 Task: Add the task  Develop a new online tool for online reputation management to the section Epic Expedition in the project ArmorTech and add a Due Date to the respective task as 2024/03/19
Action: Mouse moved to (507, 351)
Screenshot: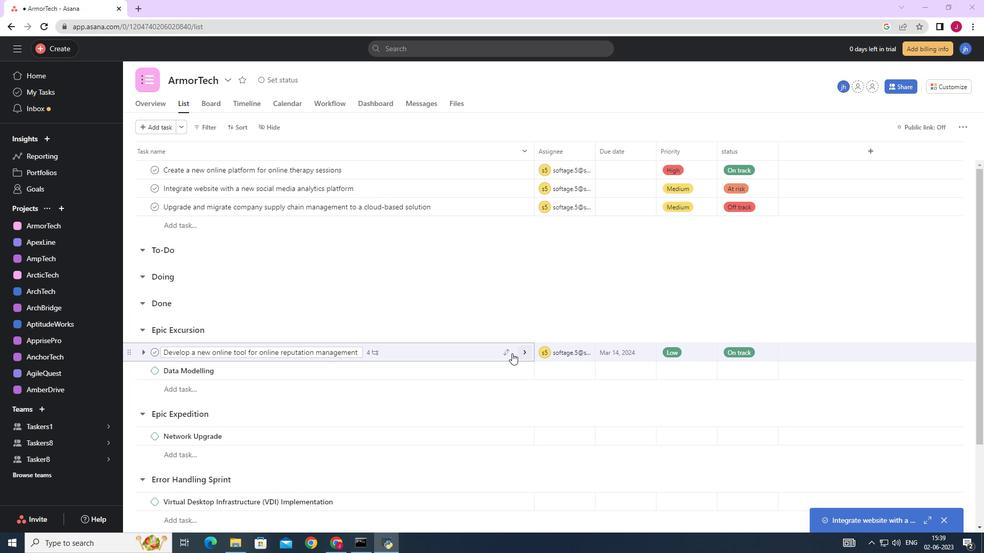 
Action: Mouse pressed left at (507, 351)
Screenshot: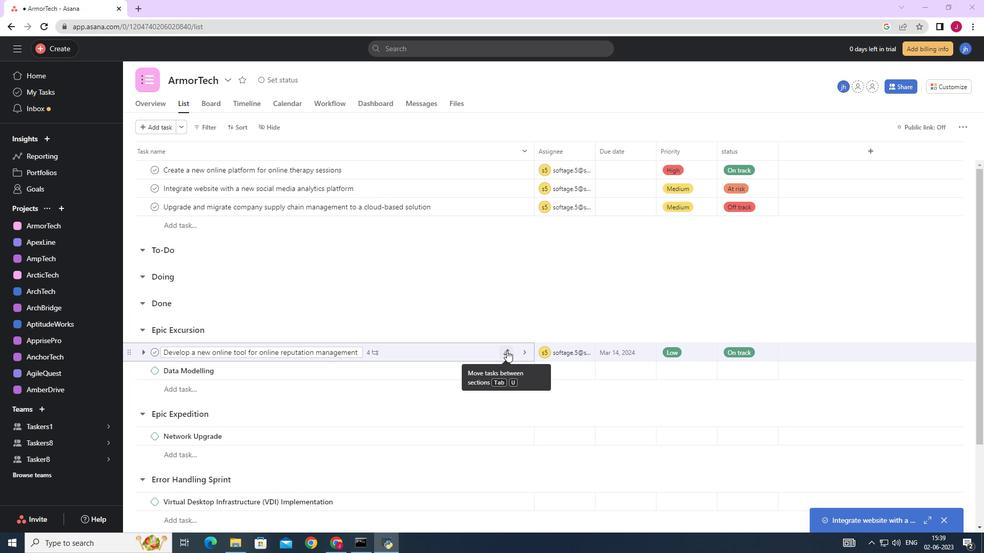
Action: Mouse moved to (464, 297)
Screenshot: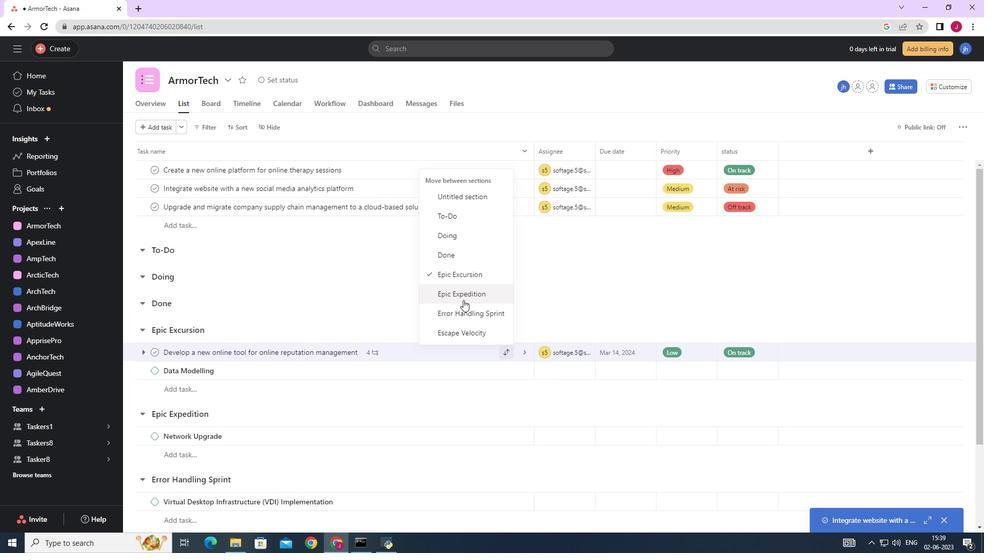 
Action: Mouse pressed left at (464, 297)
Screenshot: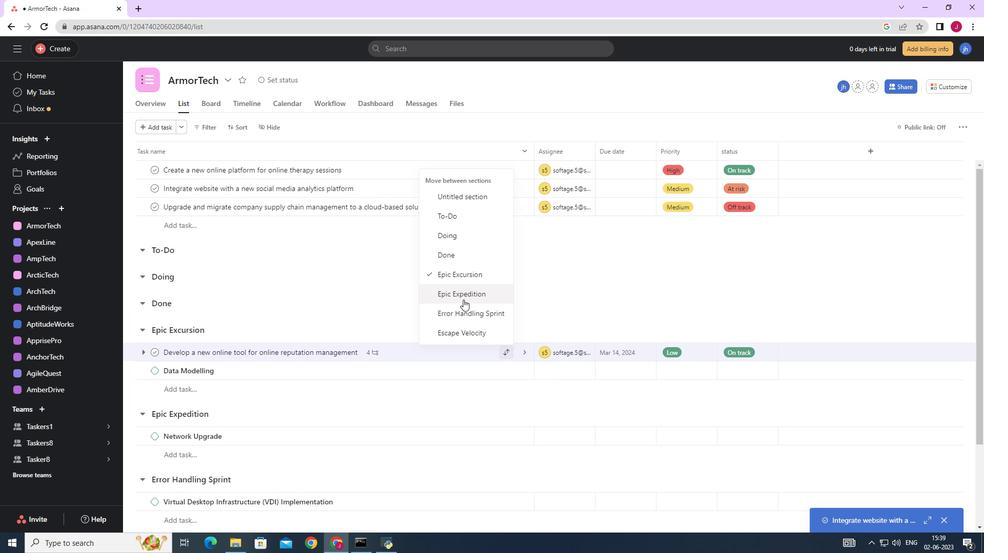 
Action: Mouse moved to (649, 420)
Screenshot: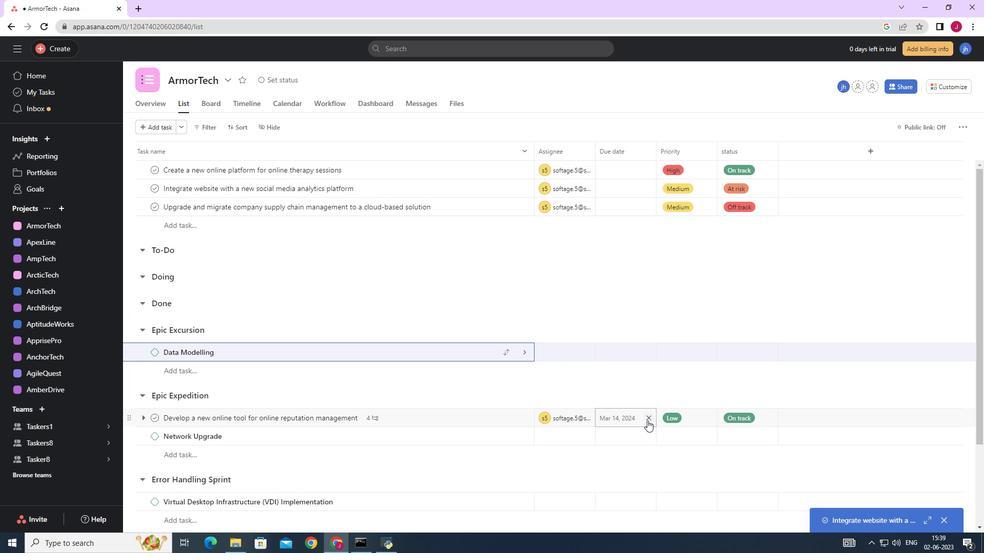 
Action: Mouse pressed left at (649, 420)
Screenshot: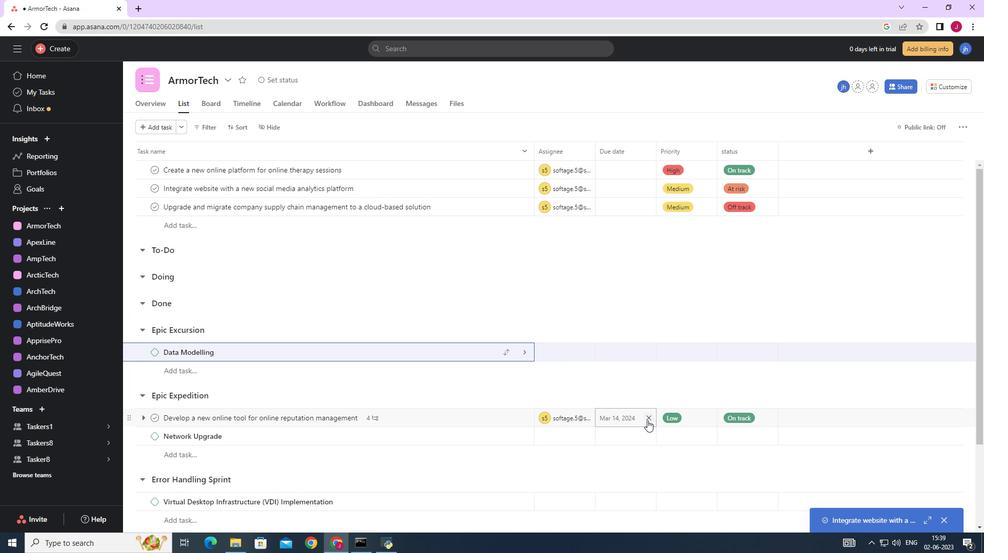 
Action: Mouse moved to (619, 416)
Screenshot: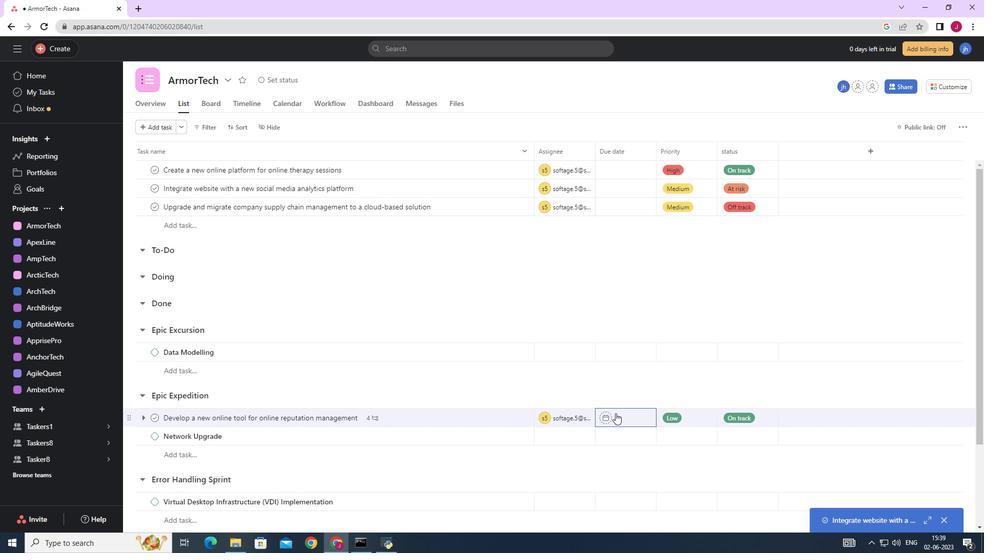 
Action: Mouse pressed left at (619, 416)
Screenshot: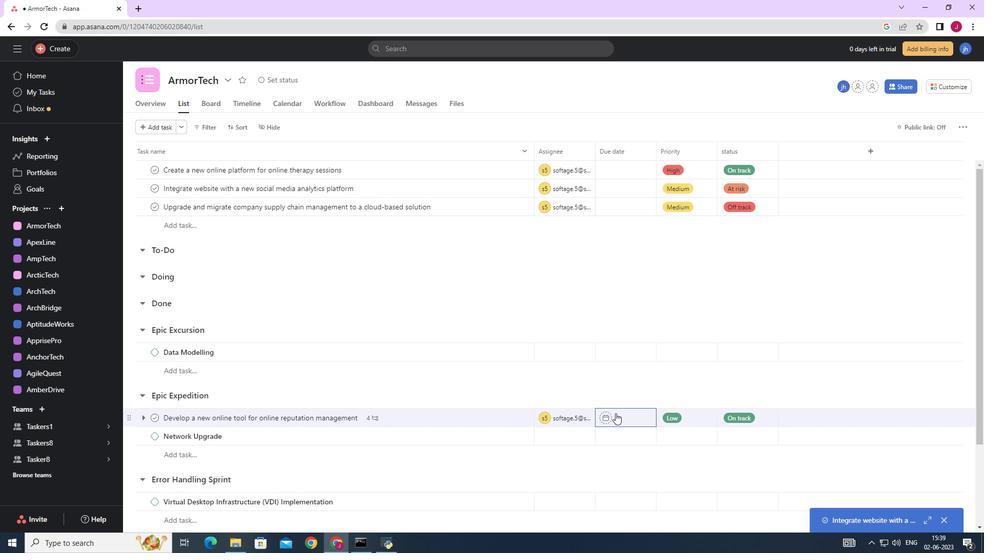 
Action: Mouse moved to (728, 256)
Screenshot: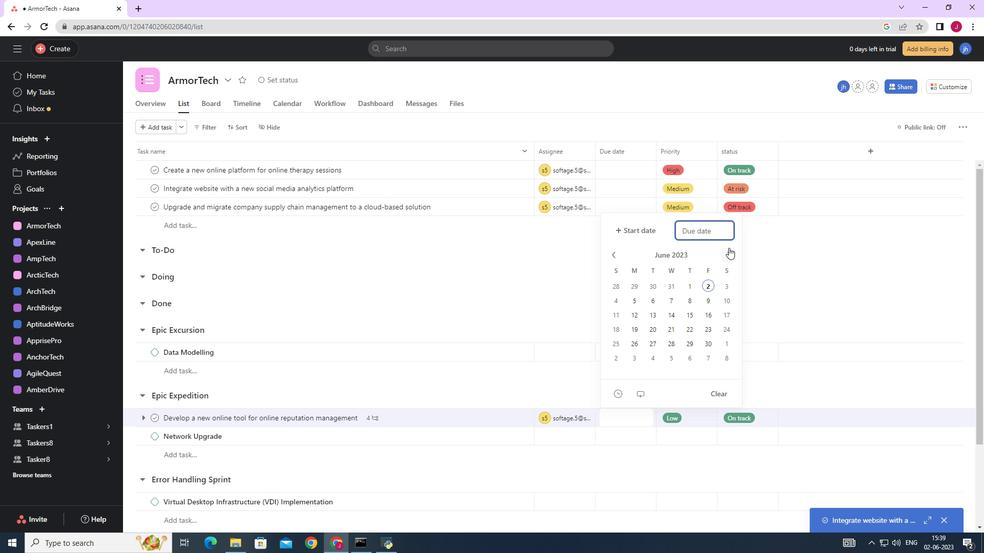 
Action: Mouse pressed left at (728, 256)
Screenshot: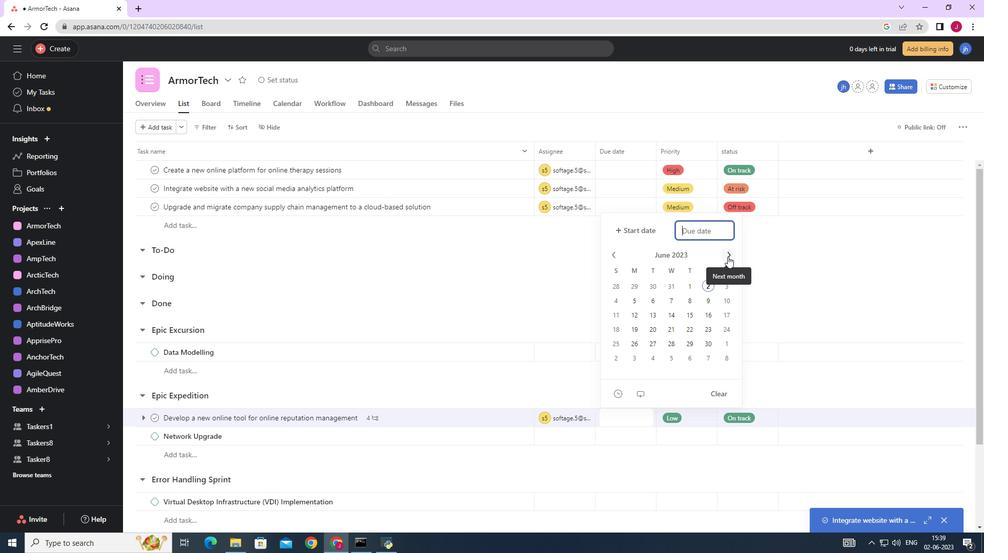 
Action: Mouse pressed left at (728, 256)
Screenshot: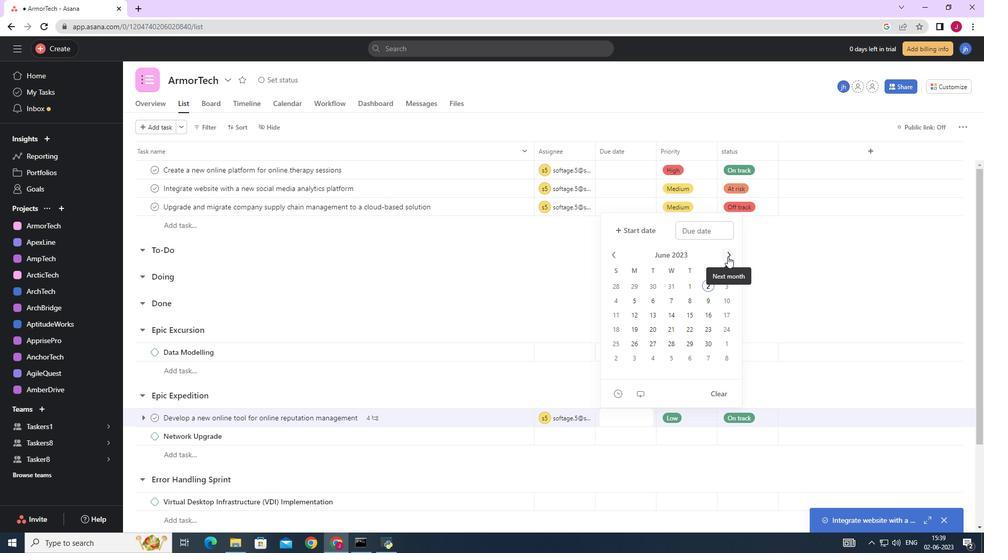 
Action: Mouse pressed left at (728, 256)
Screenshot: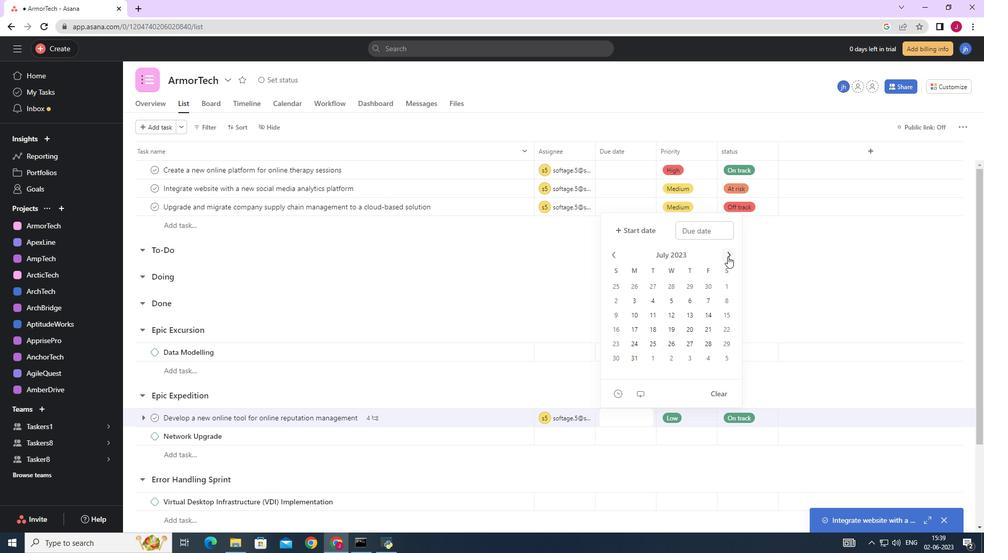 
Action: Mouse pressed left at (728, 256)
Screenshot: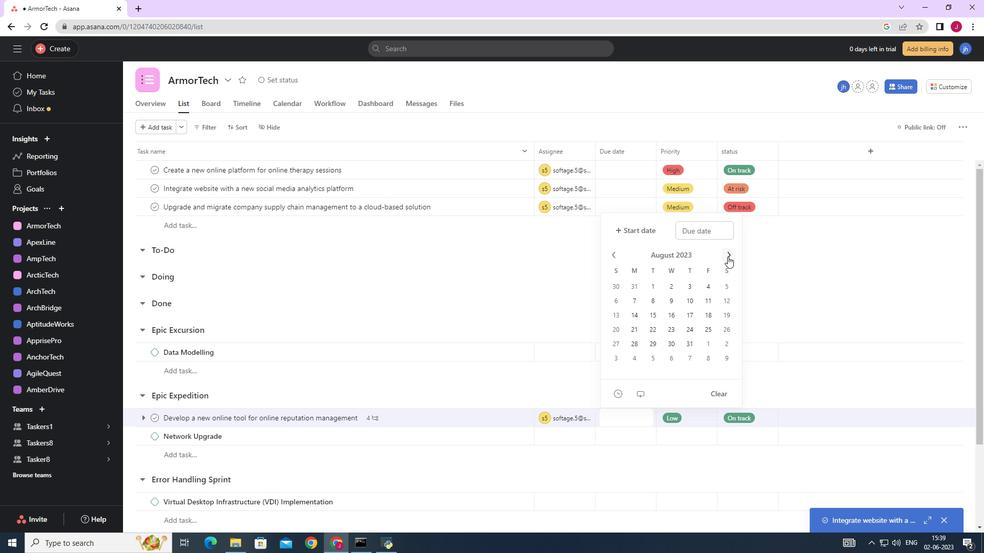 
Action: Mouse pressed left at (728, 256)
Screenshot: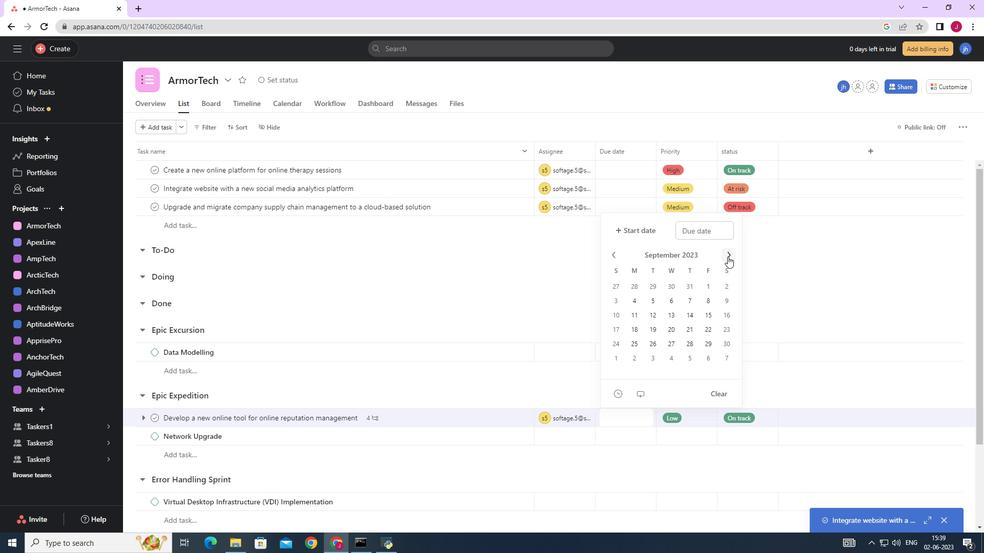 
Action: Mouse pressed left at (728, 256)
Screenshot: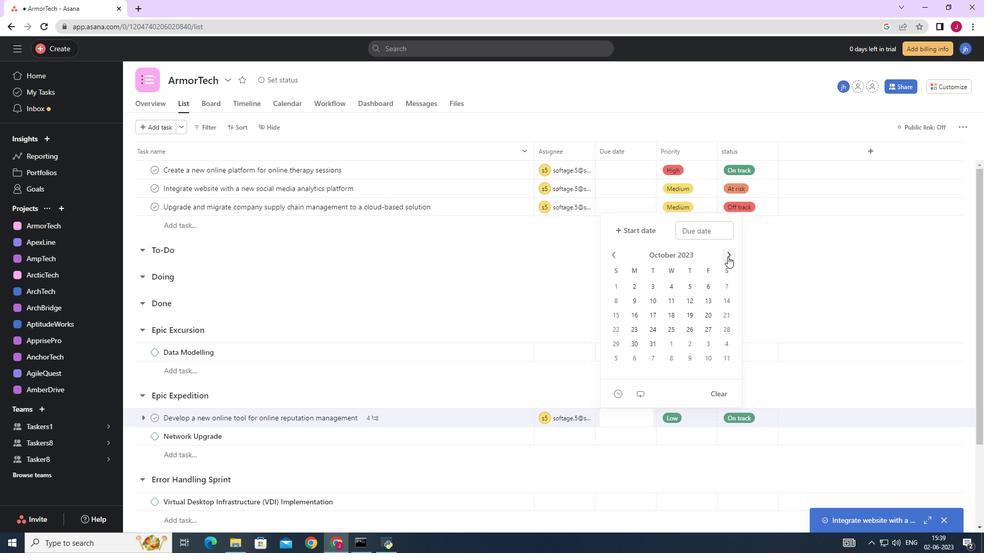 
Action: Mouse pressed left at (728, 256)
Screenshot: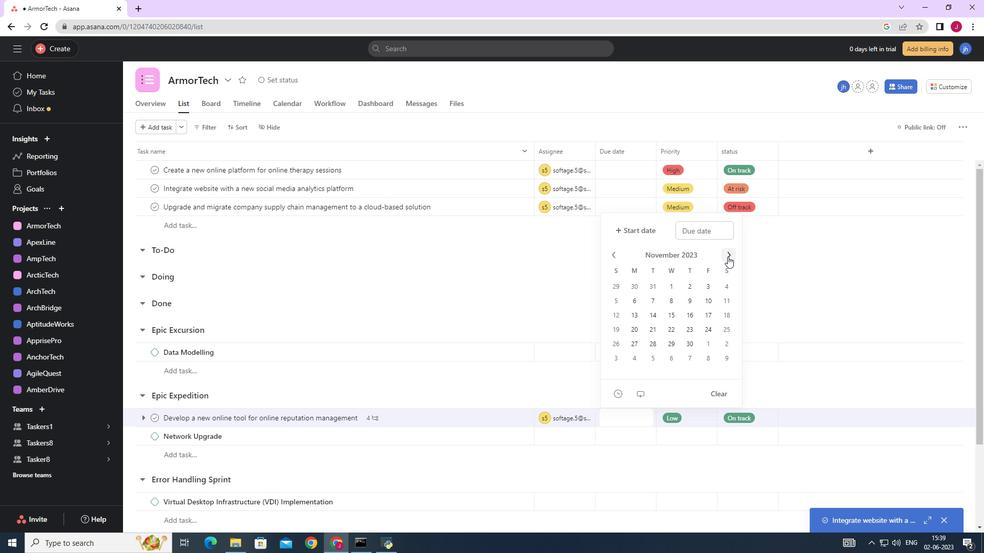 
Action: Mouse pressed left at (728, 256)
Screenshot: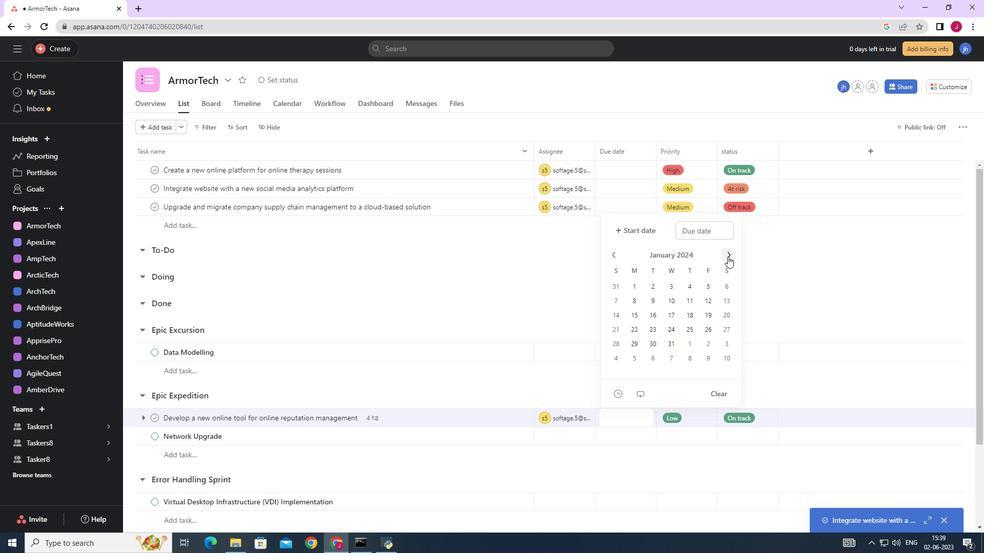 
Action: Mouse pressed left at (728, 256)
Screenshot: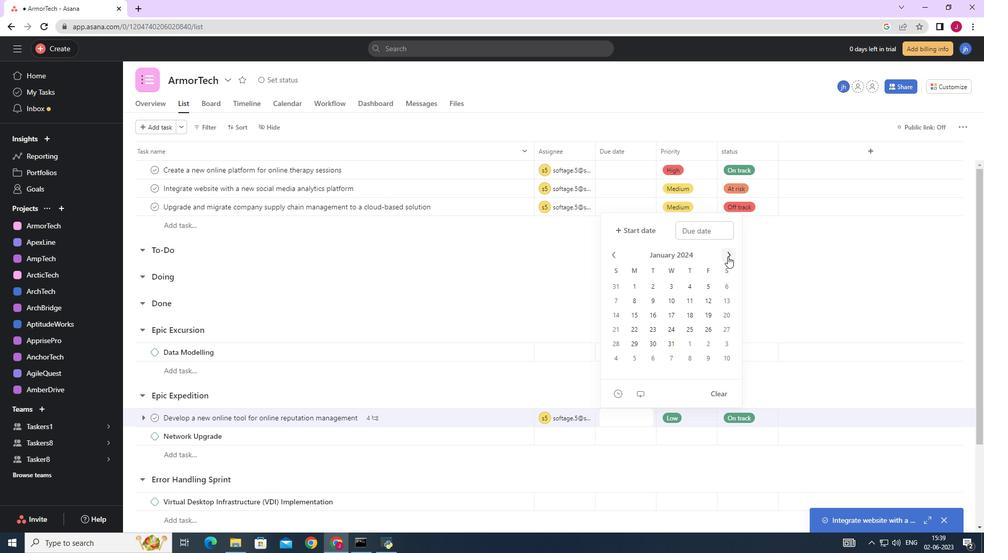 
Action: Mouse moved to (651, 330)
Screenshot: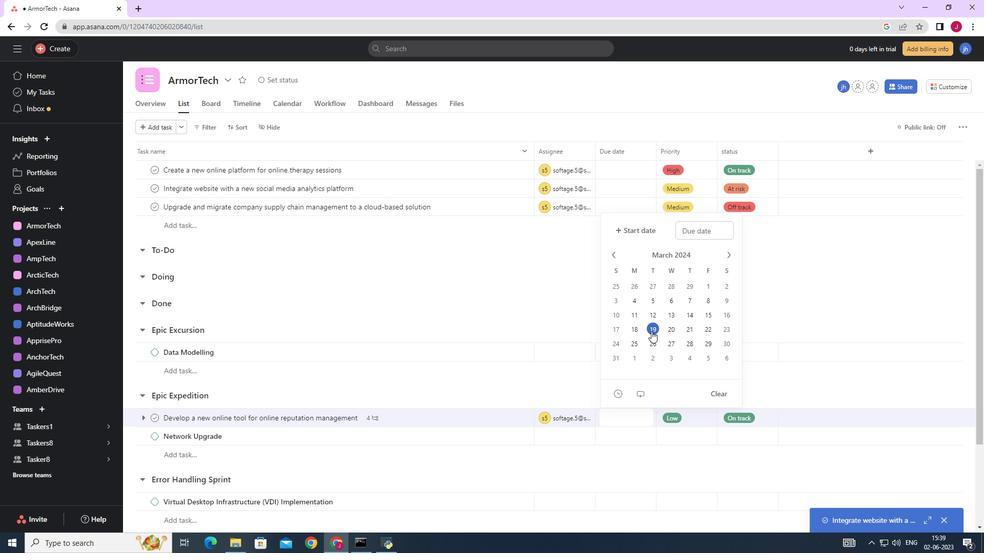 
Action: Mouse pressed left at (651, 330)
Screenshot: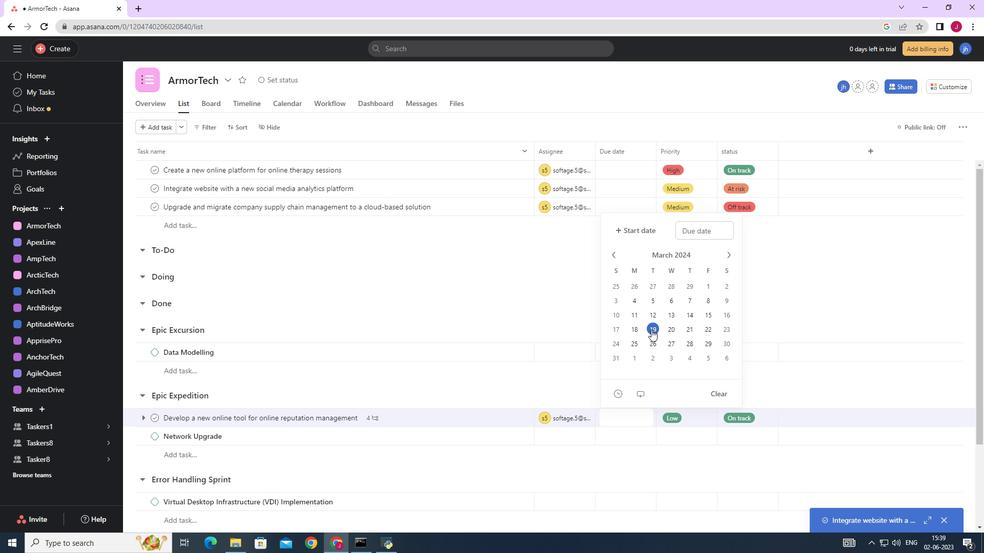 
Action: Mouse moved to (837, 292)
Screenshot: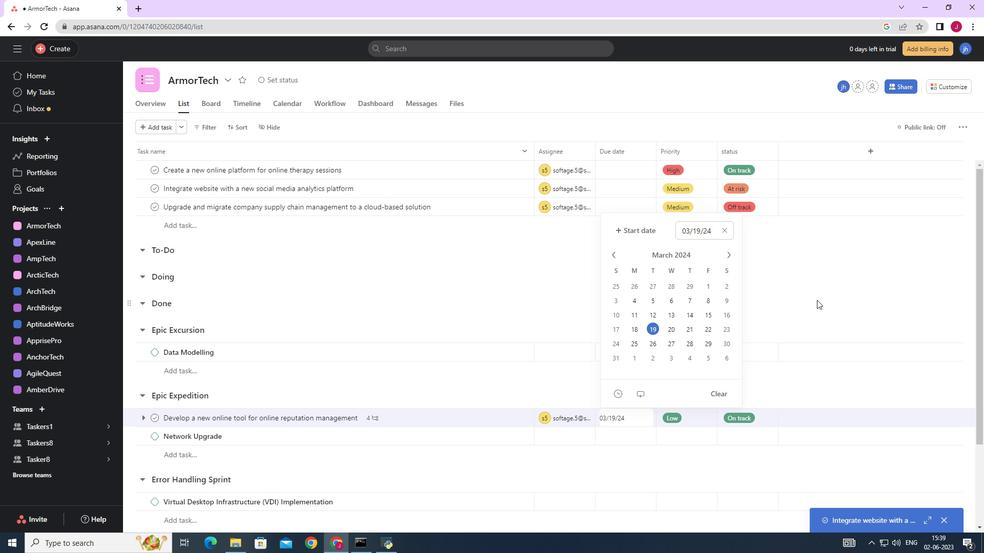 
Action: Mouse pressed left at (837, 292)
Screenshot: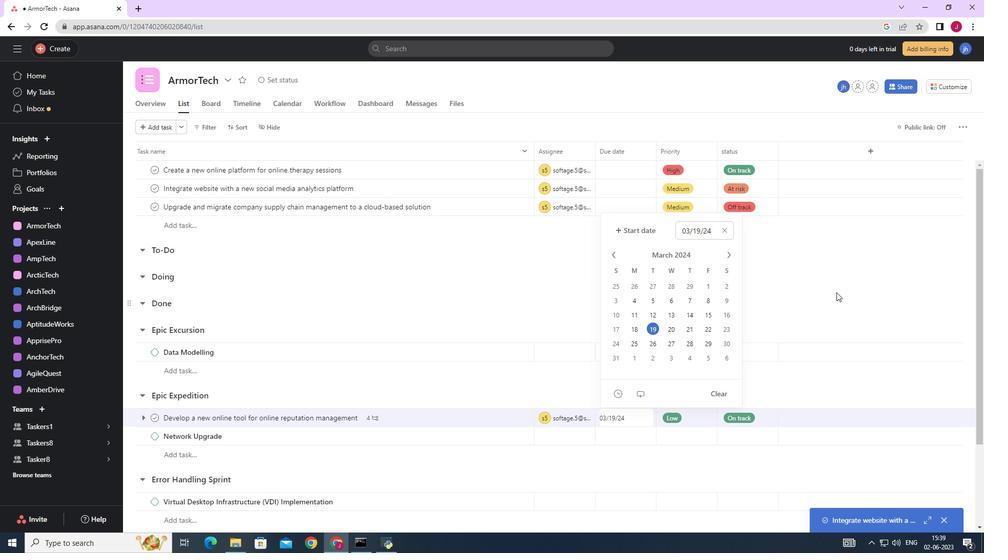 
